 Task: Look for products in the category "Toothpaste" from Lumineux only.
Action: Mouse moved to (820, 348)
Screenshot: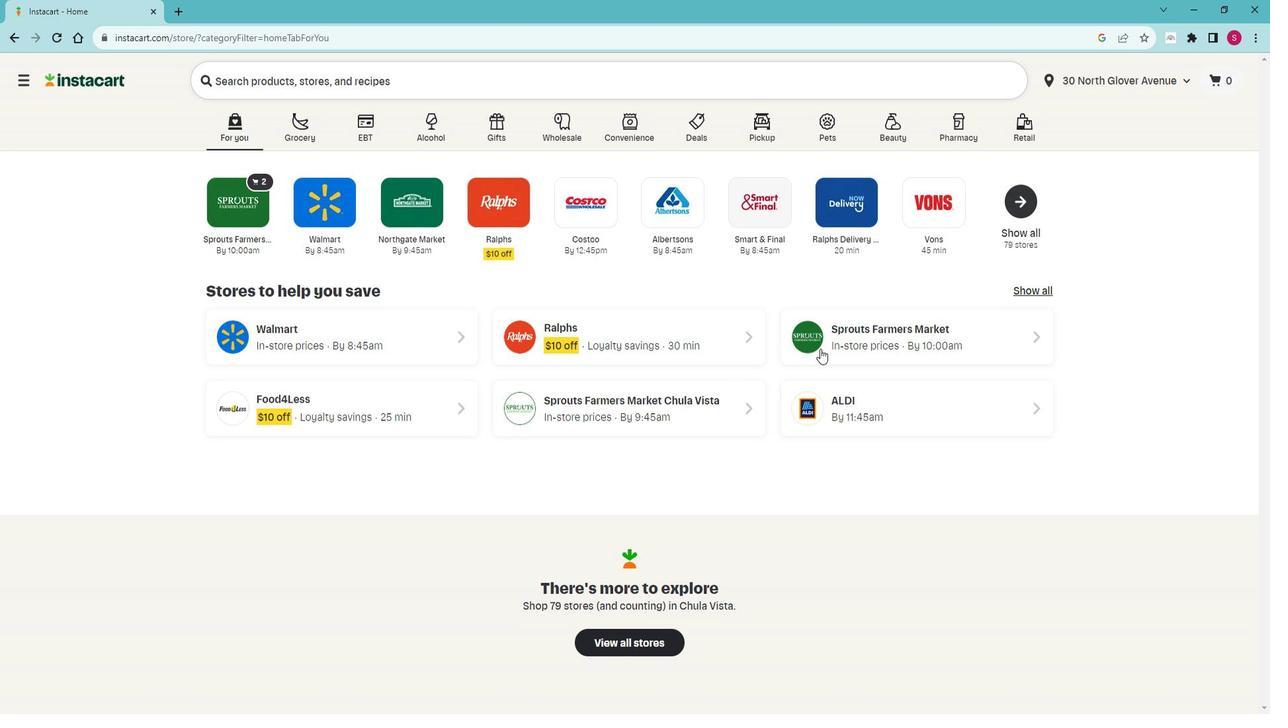 
Action: Mouse pressed left at (820, 348)
Screenshot: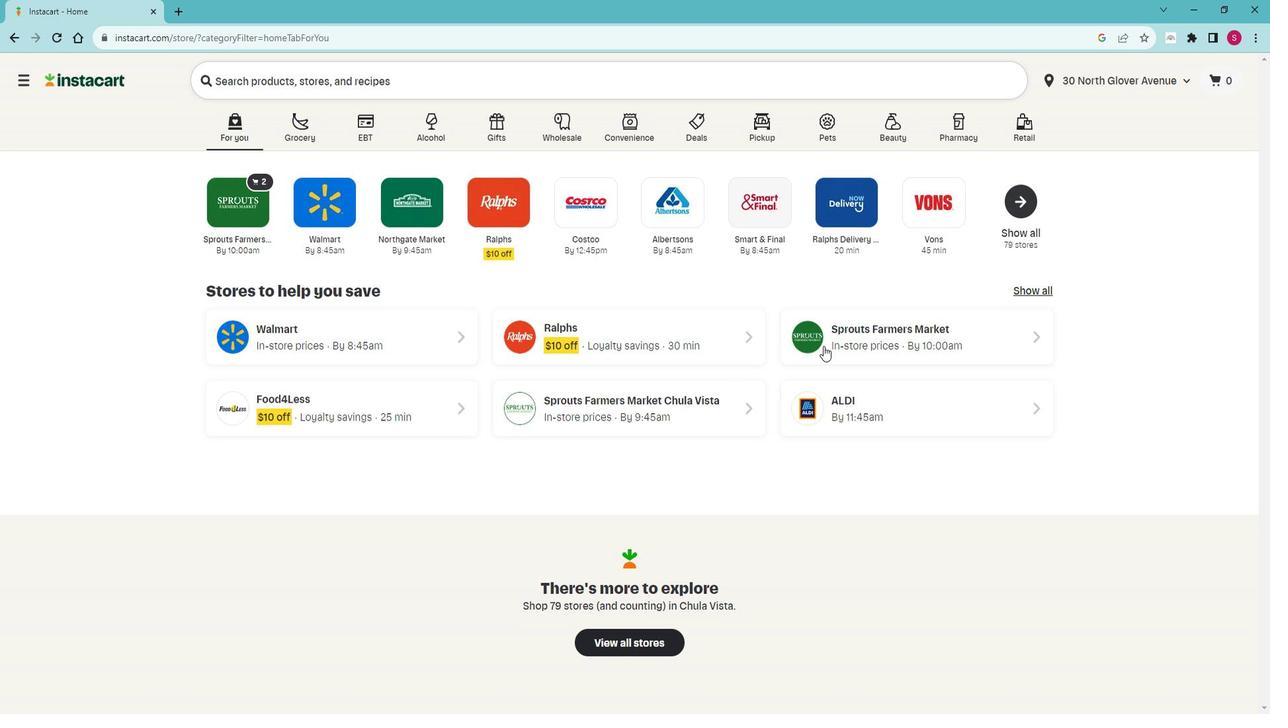 
Action: Mouse moved to (119, 467)
Screenshot: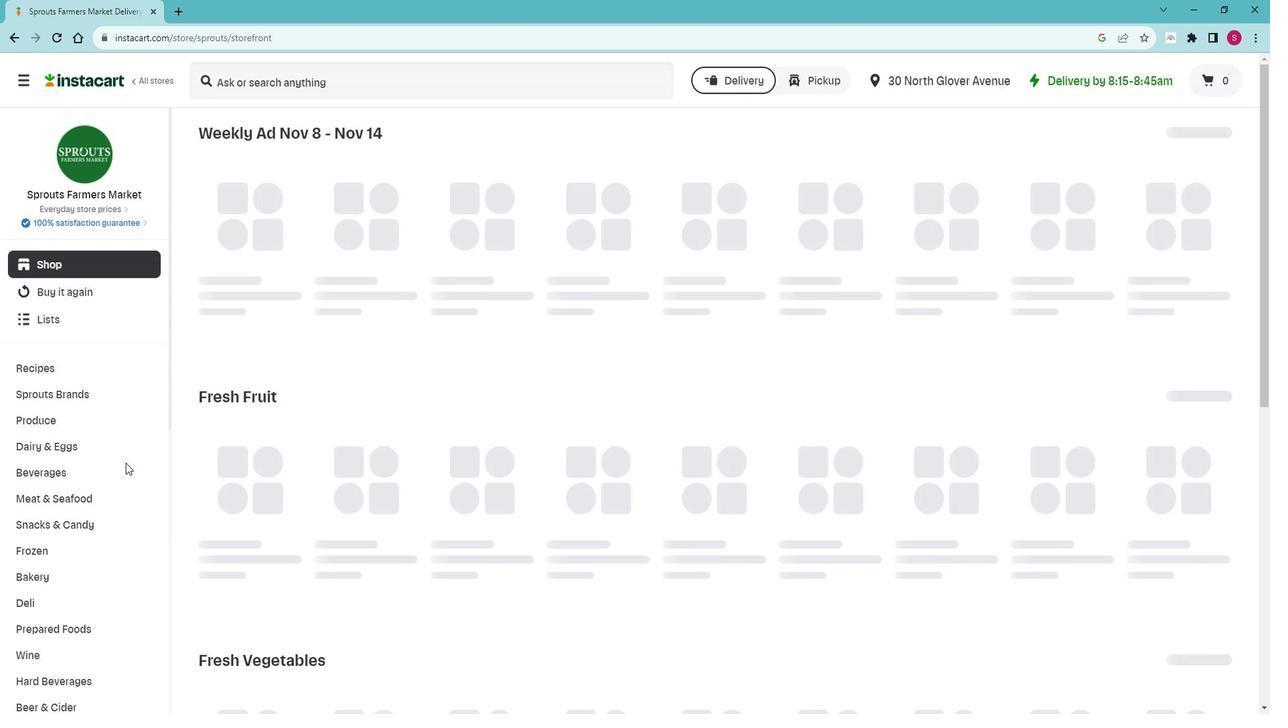 
Action: Mouse scrolled (119, 466) with delta (0, 0)
Screenshot: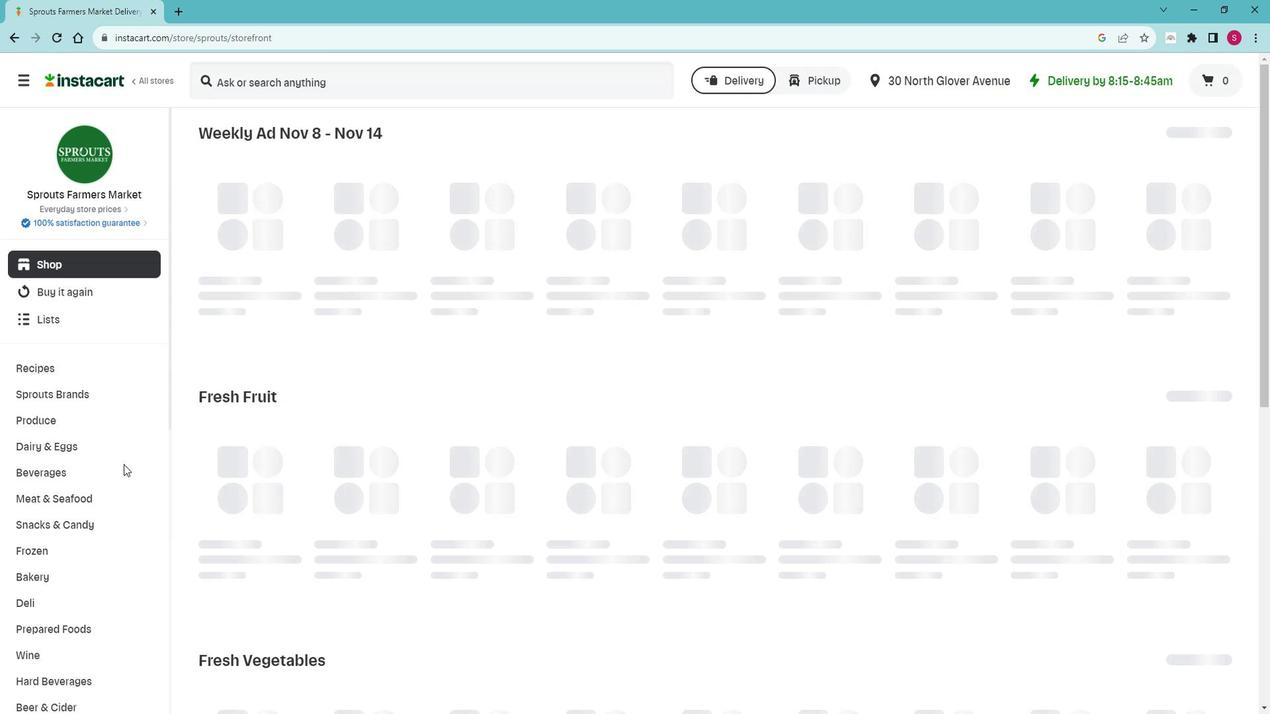 
Action: Mouse scrolled (119, 466) with delta (0, 0)
Screenshot: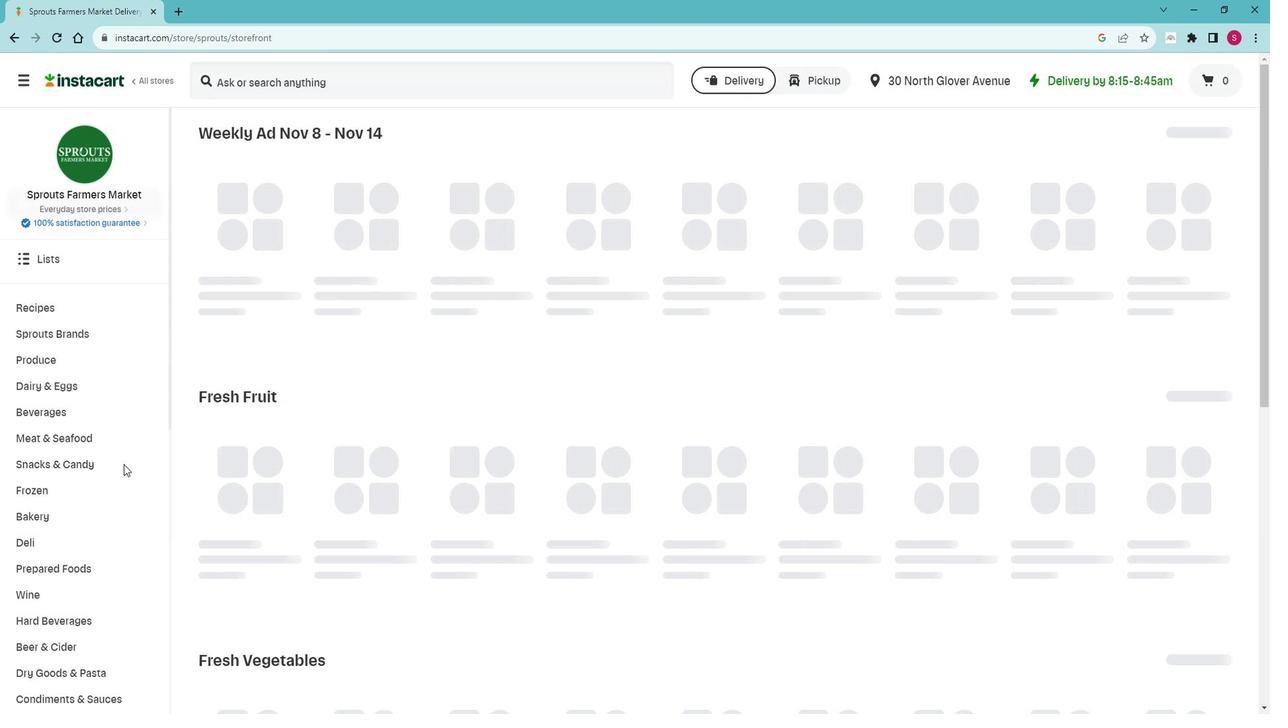 
Action: Mouse moved to (118, 467)
Screenshot: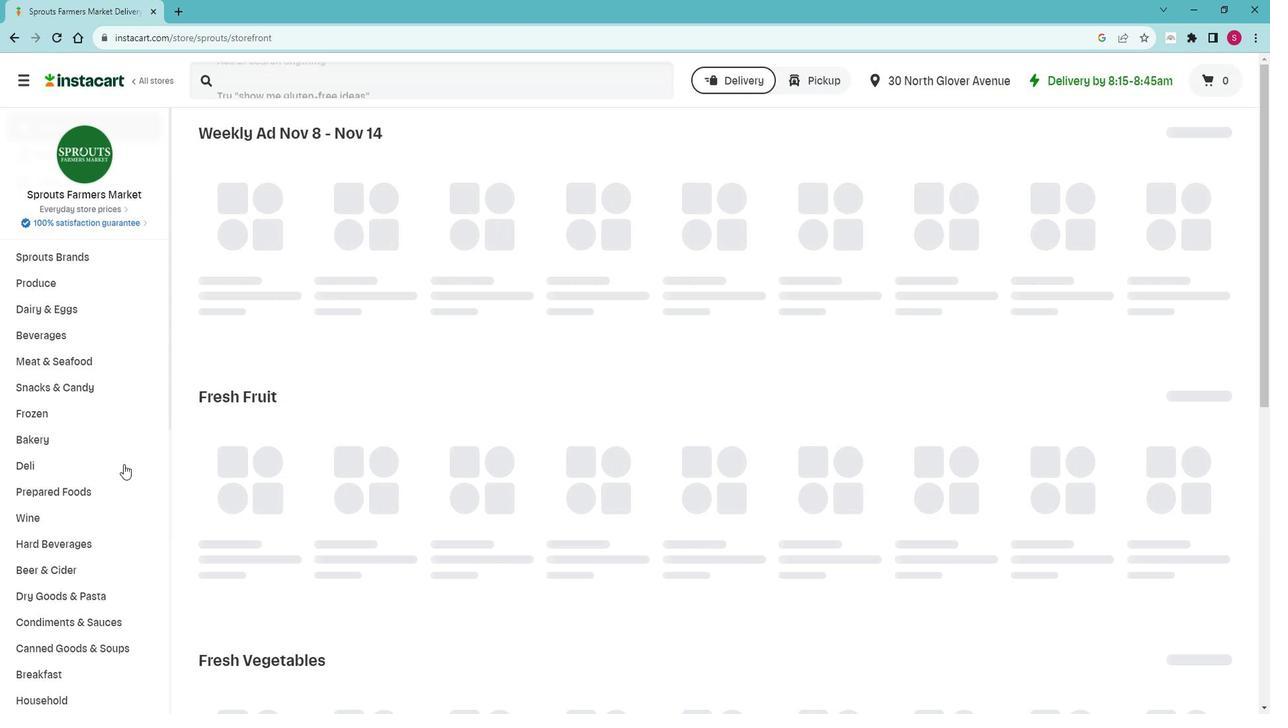 
Action: Mouse scrolled (118, 466) with delta (0, 0)
Screenshot: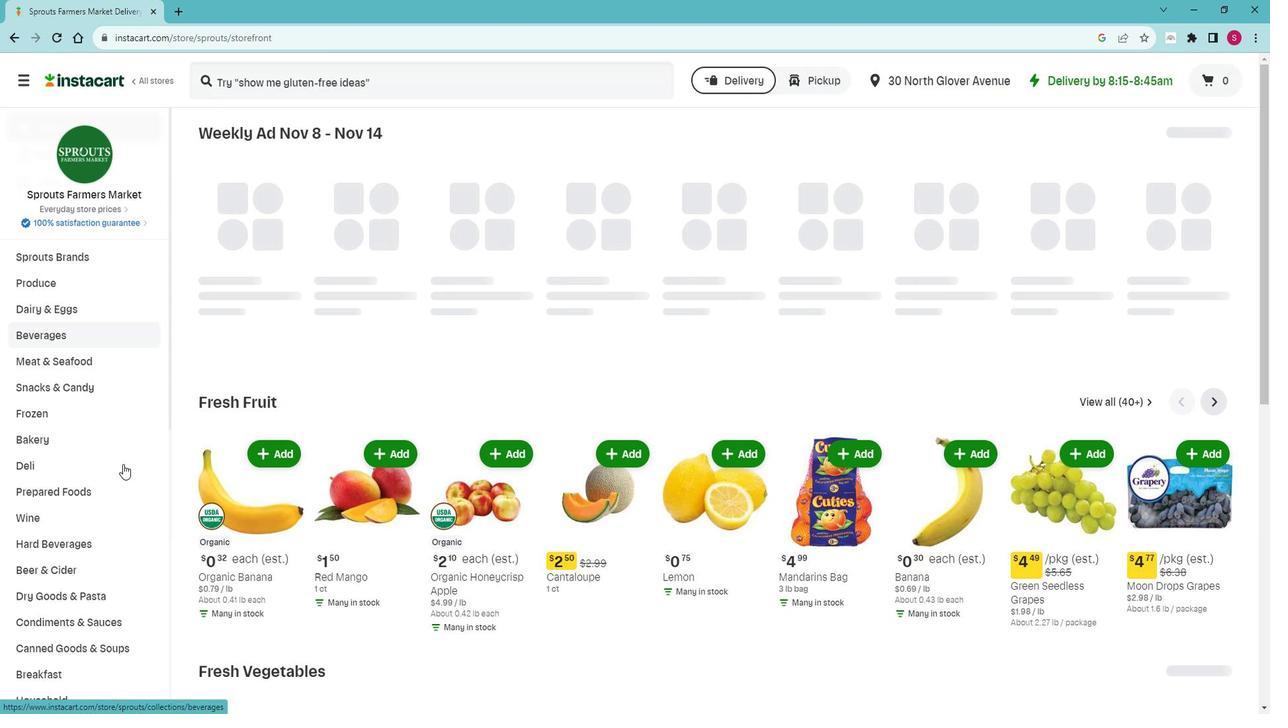 
Action: Mouse moved to (102, 450)
Screenshot: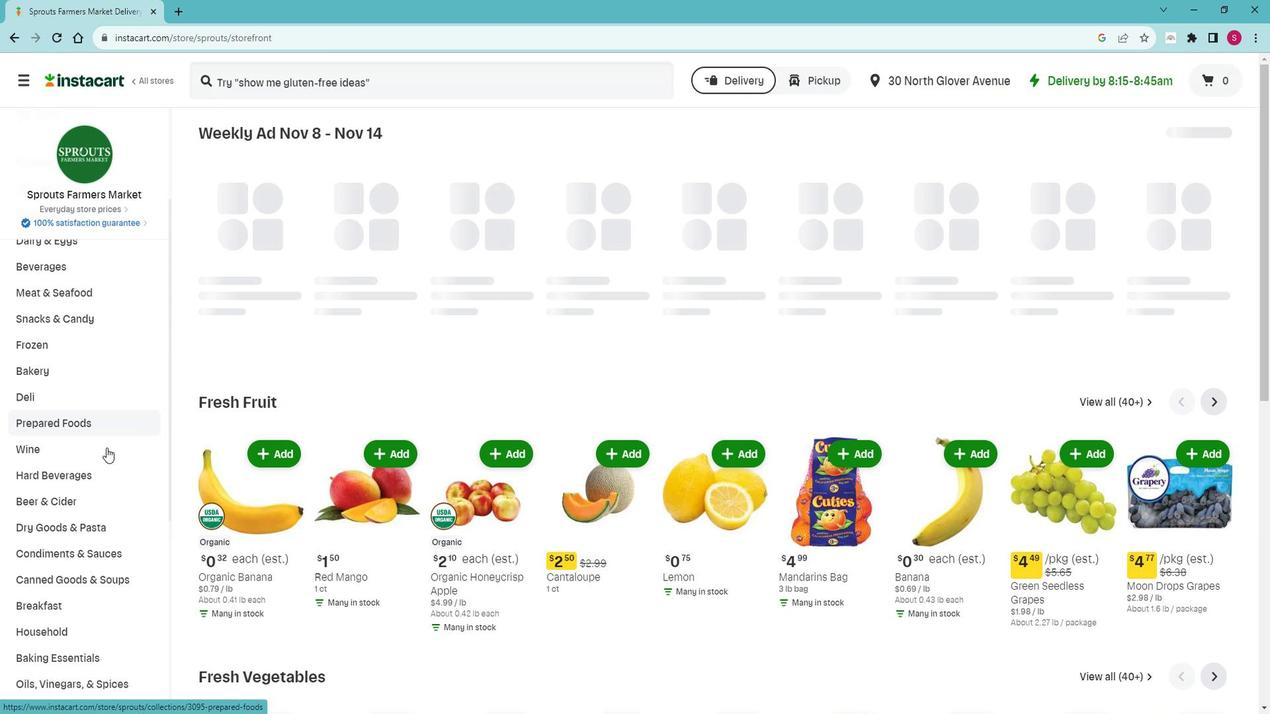 
Action: Mouse scrolled (102, 449) with delta (0, 0)
Screenshot: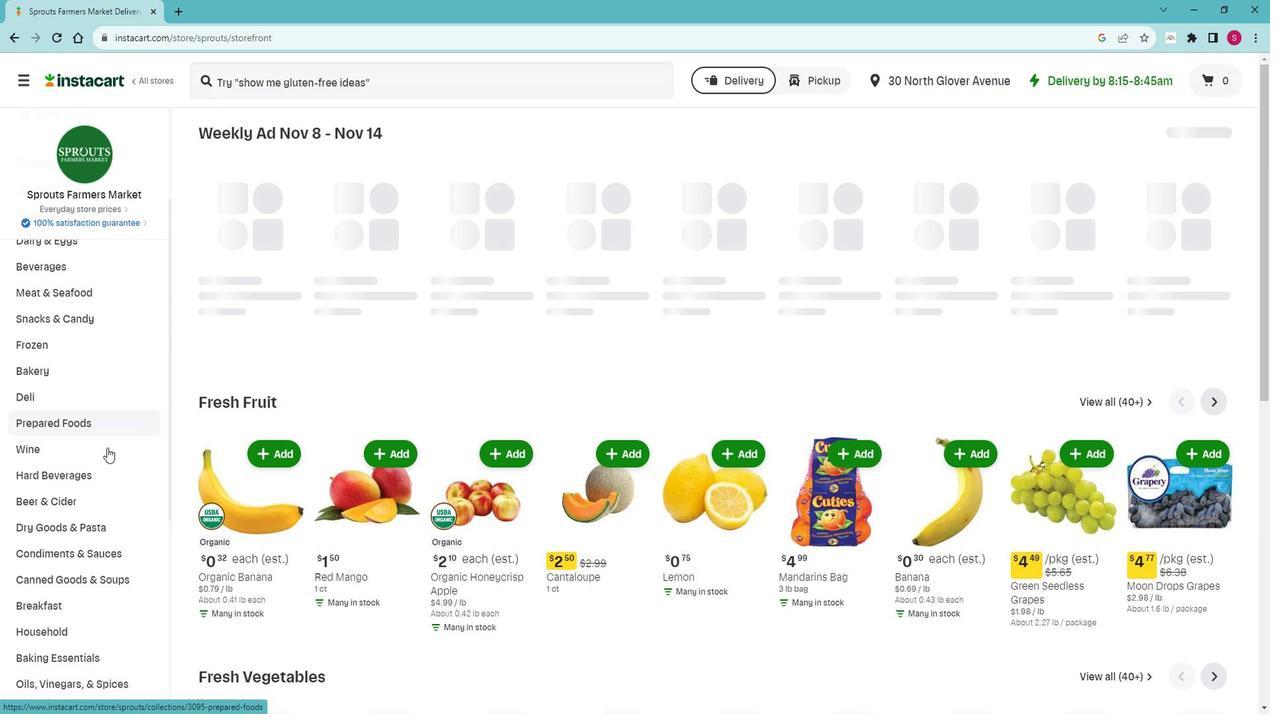 
Action: Mouse moved to (102, 451)
Screenshot: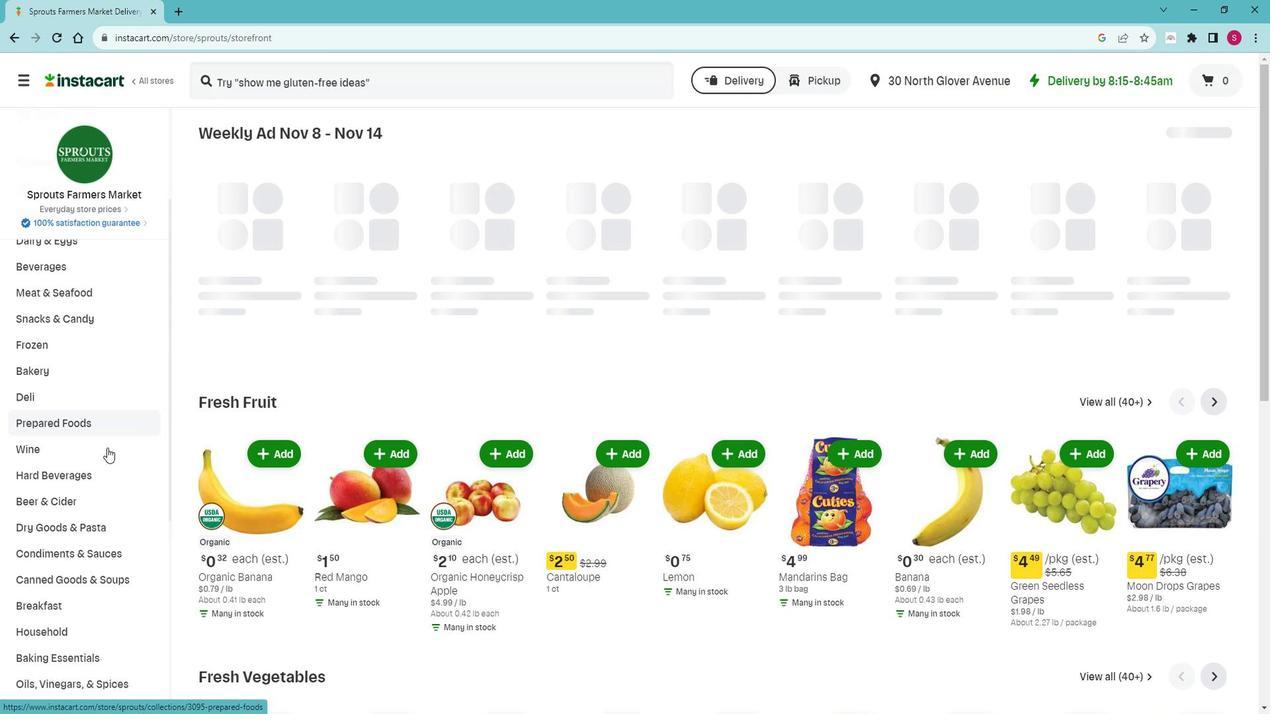 
Action: Mouse scrolled (102, 450) with delta (0, 0)
Screenshot: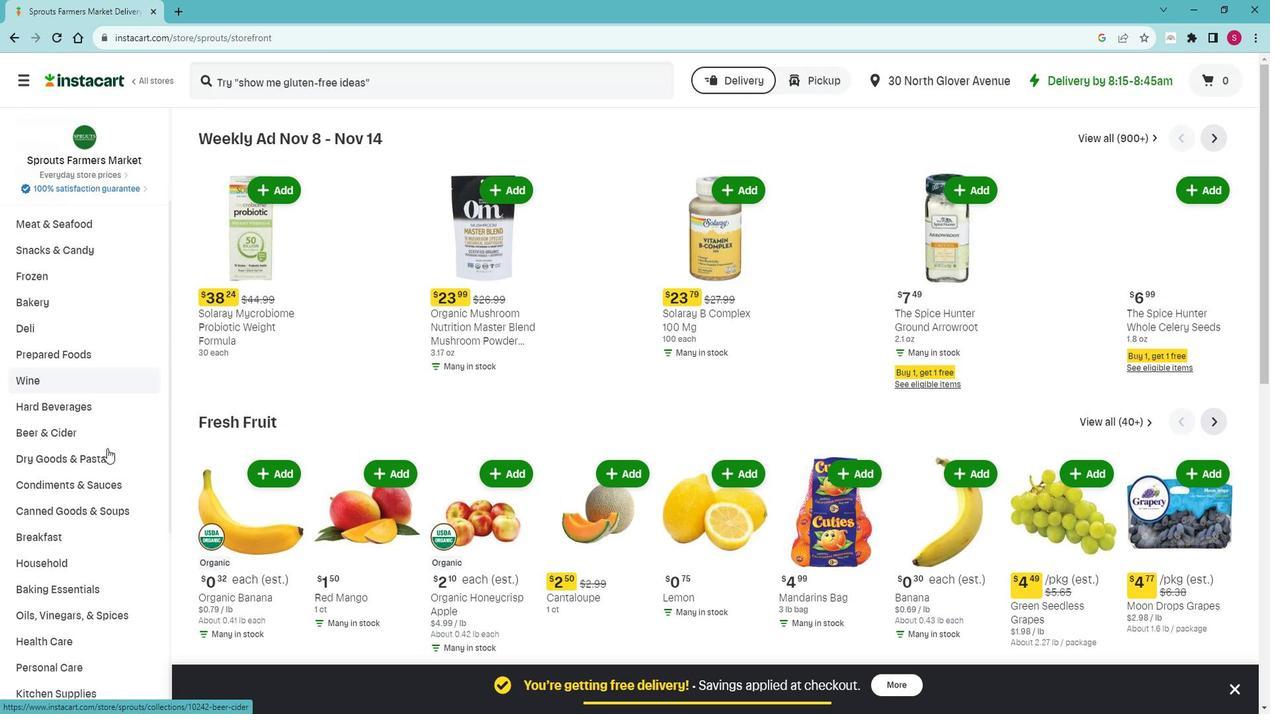
Action: Mouse scrolled (102, 450) with delta (0, 0)
Screenshot: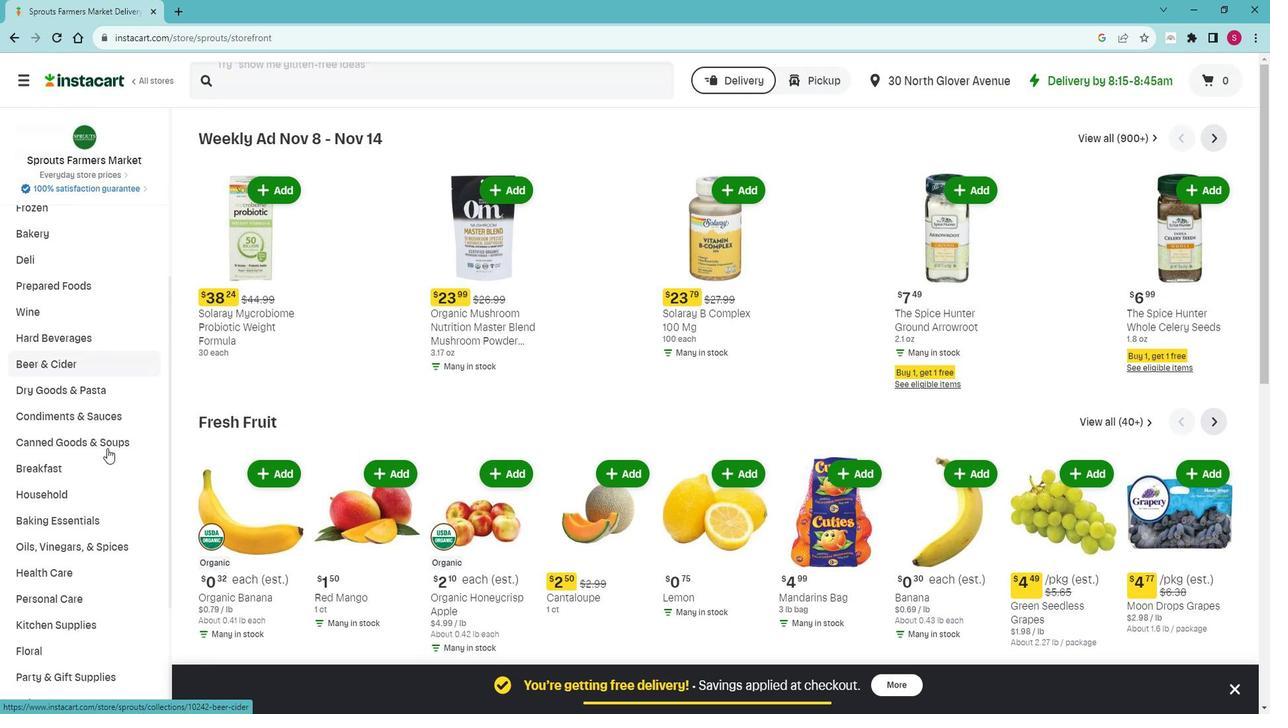 
Action: Mouse moved to (90, 533)
Screenshot: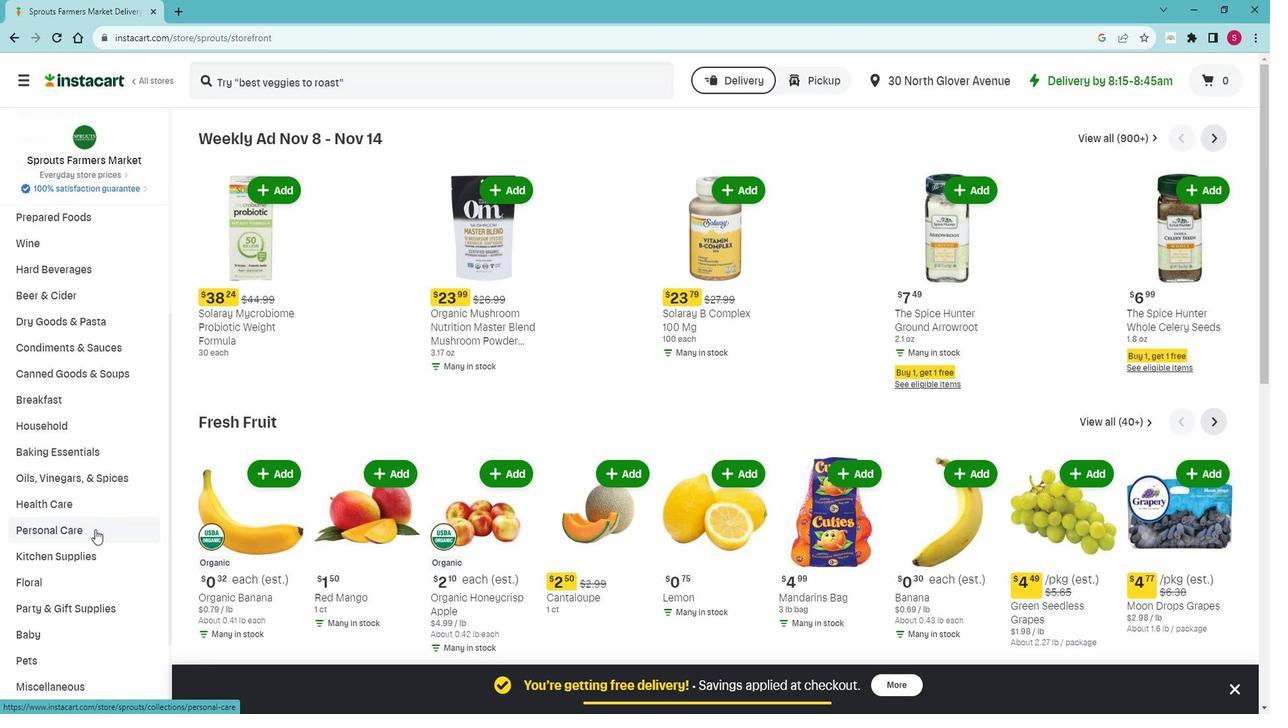 
Action: Mouse pressed left at (90, 533)
Screenshot: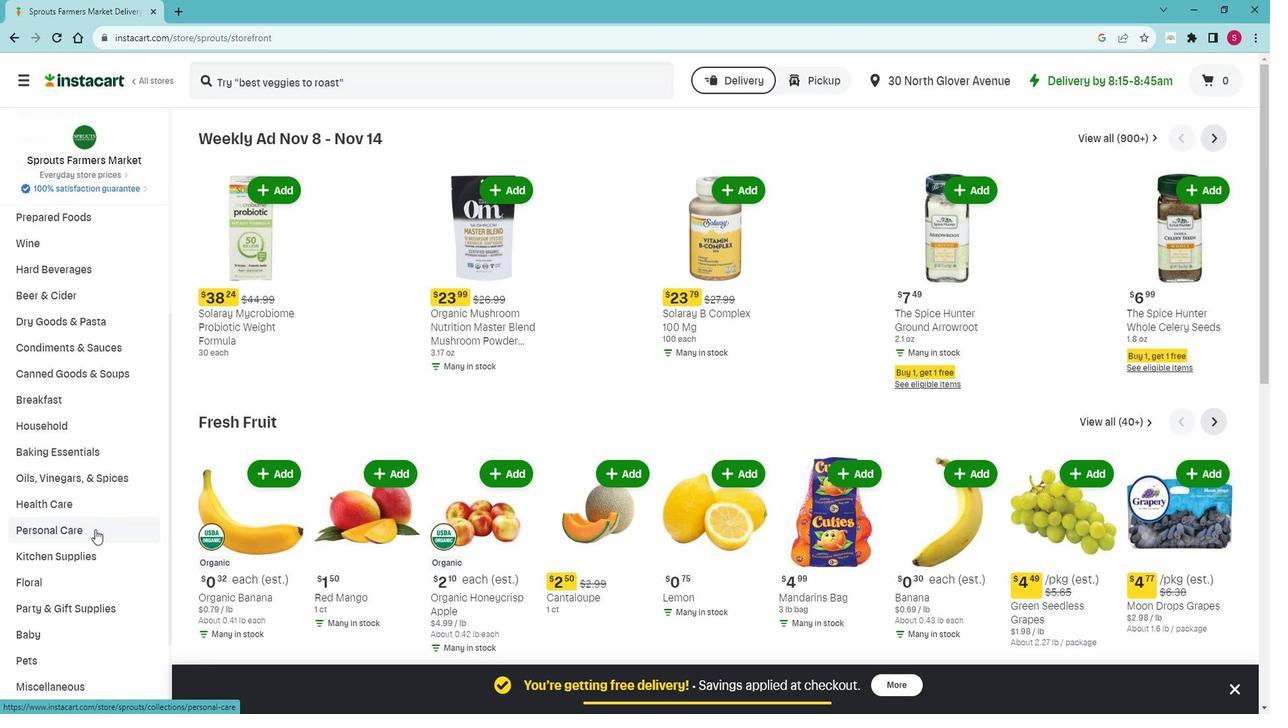 
Action: Mouse moved to (70, 582)
Screenshot: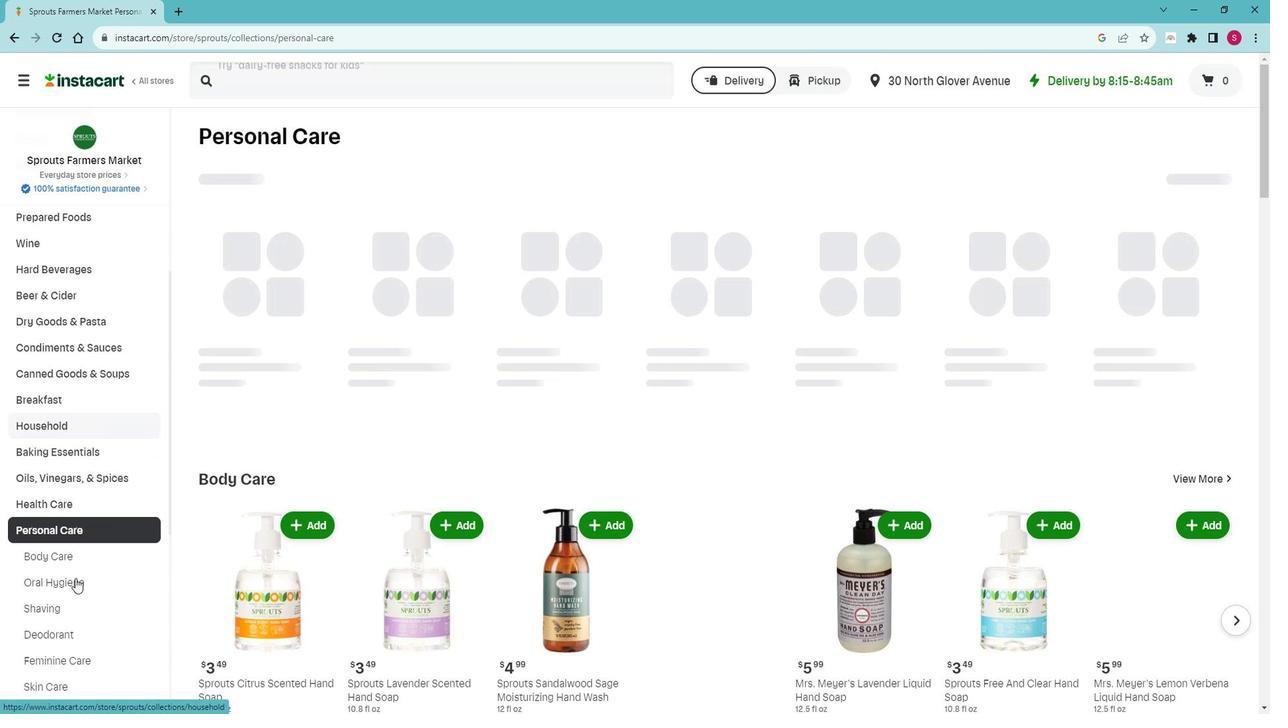 
Action: Mouse pressed left at (70, 582)
Screenshot: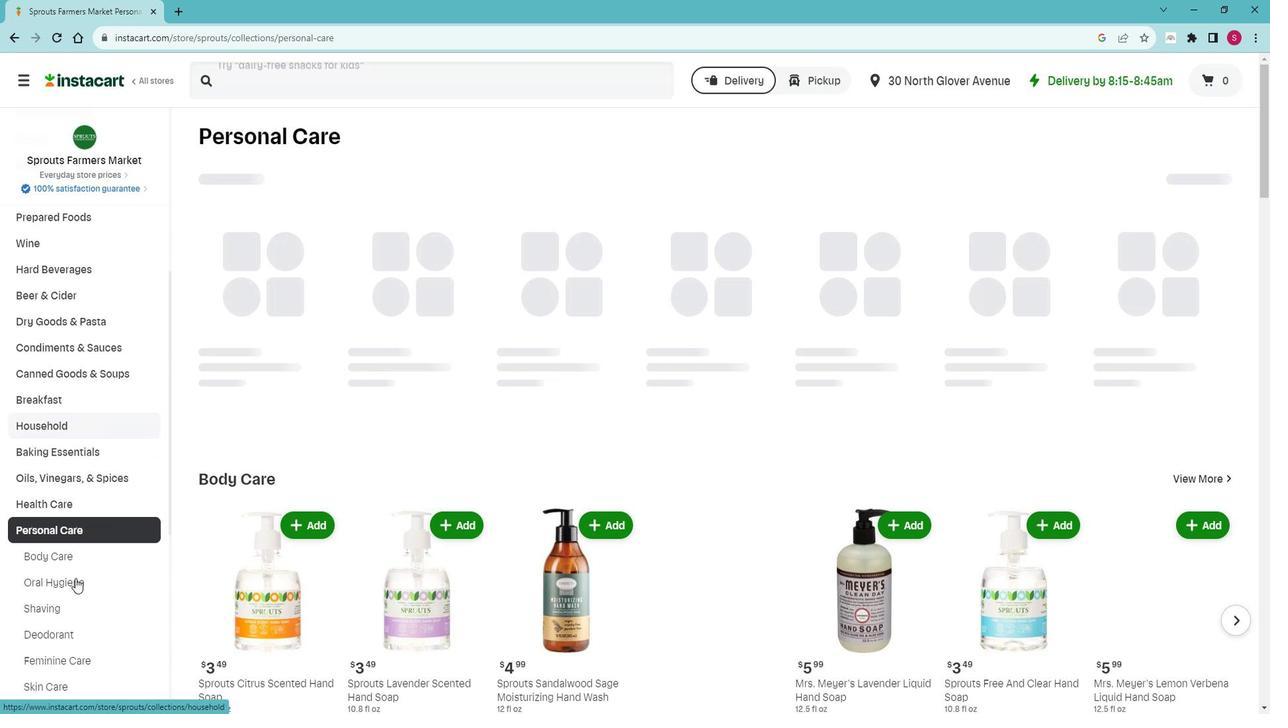 
Action: Mouse moved to (383, 195)
Screenshot: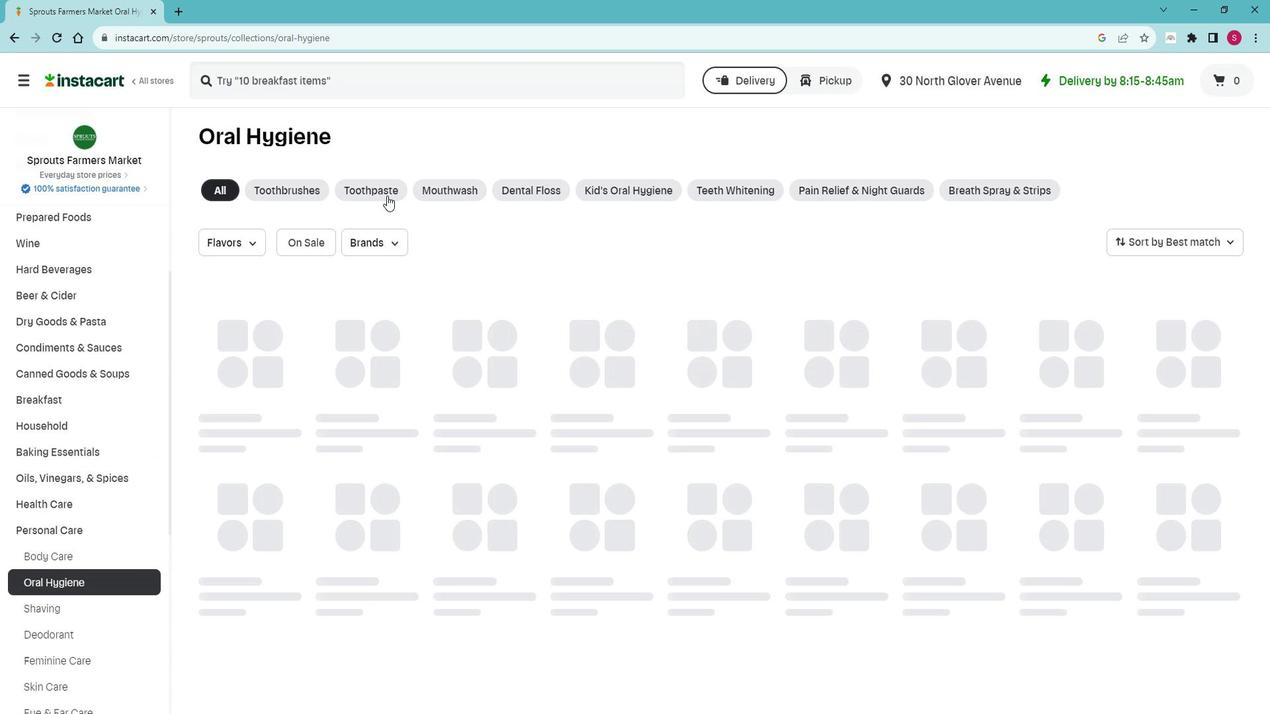 
Action: Mouse pressed left at (383, 195)
Screenshot: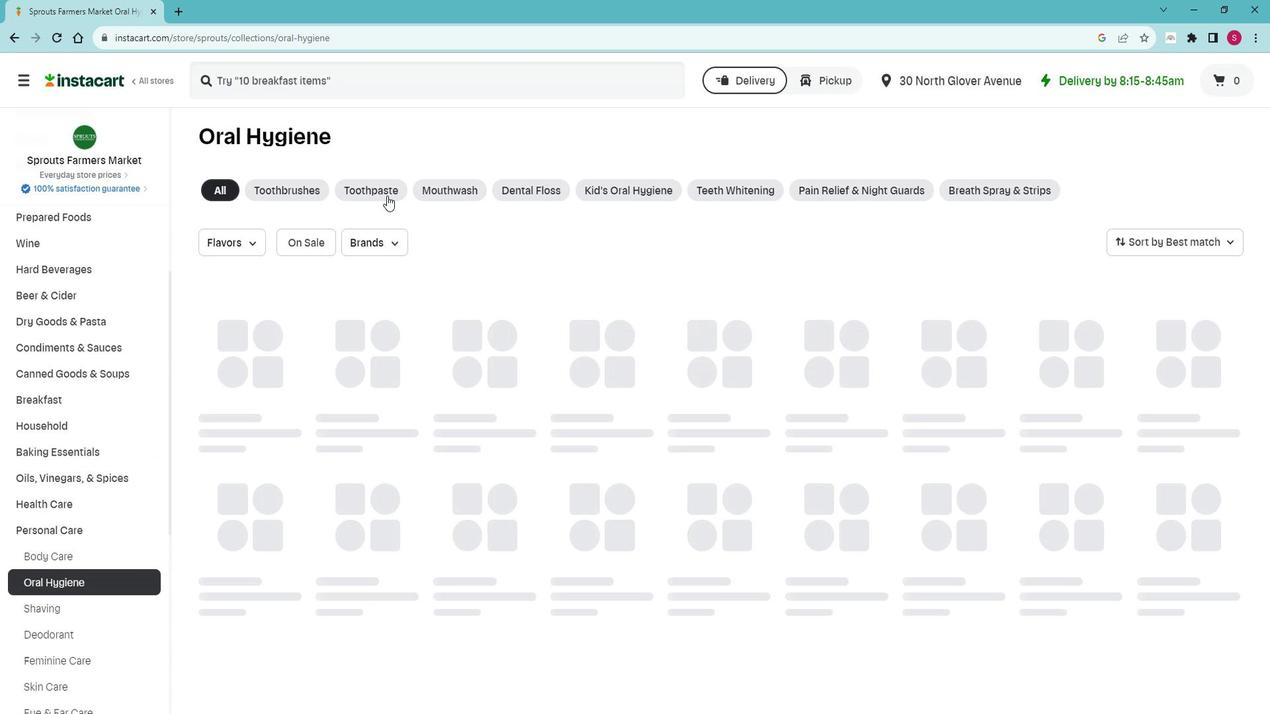 
Action: Mouse moved to (388, 231)
Screenshot: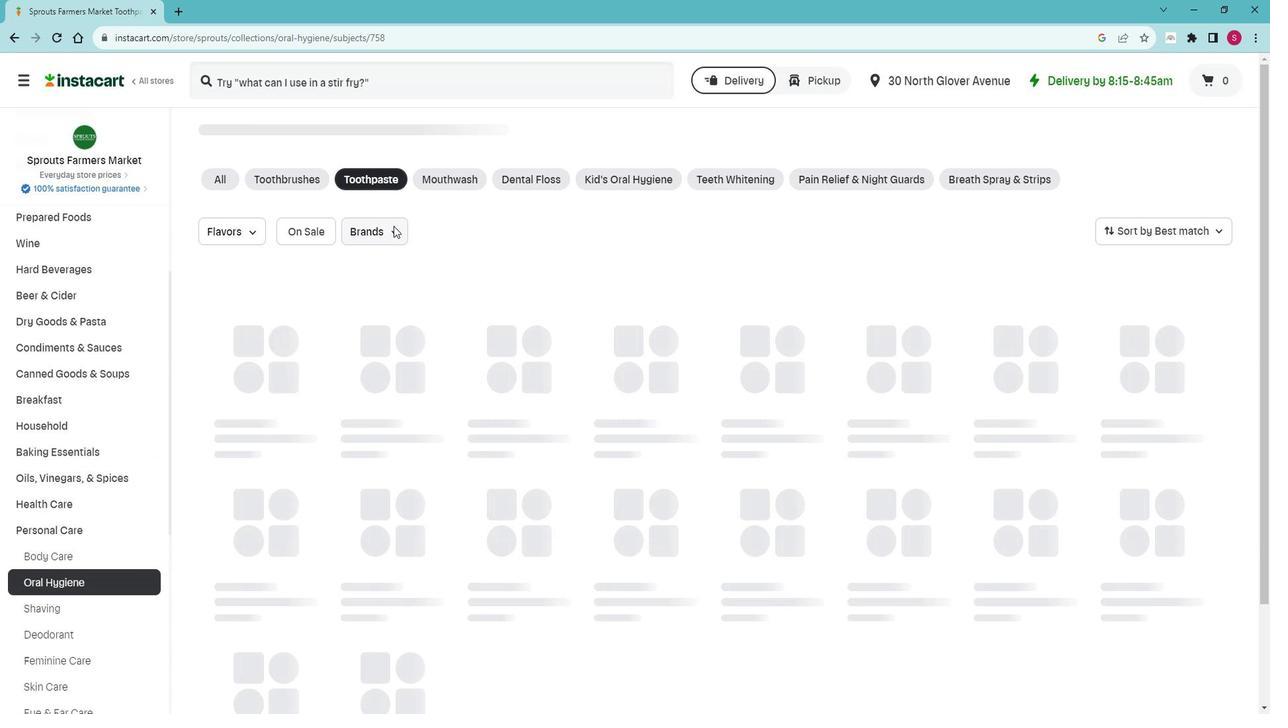 
Action: Mouse pressed left at (388, 231)
Screenshot: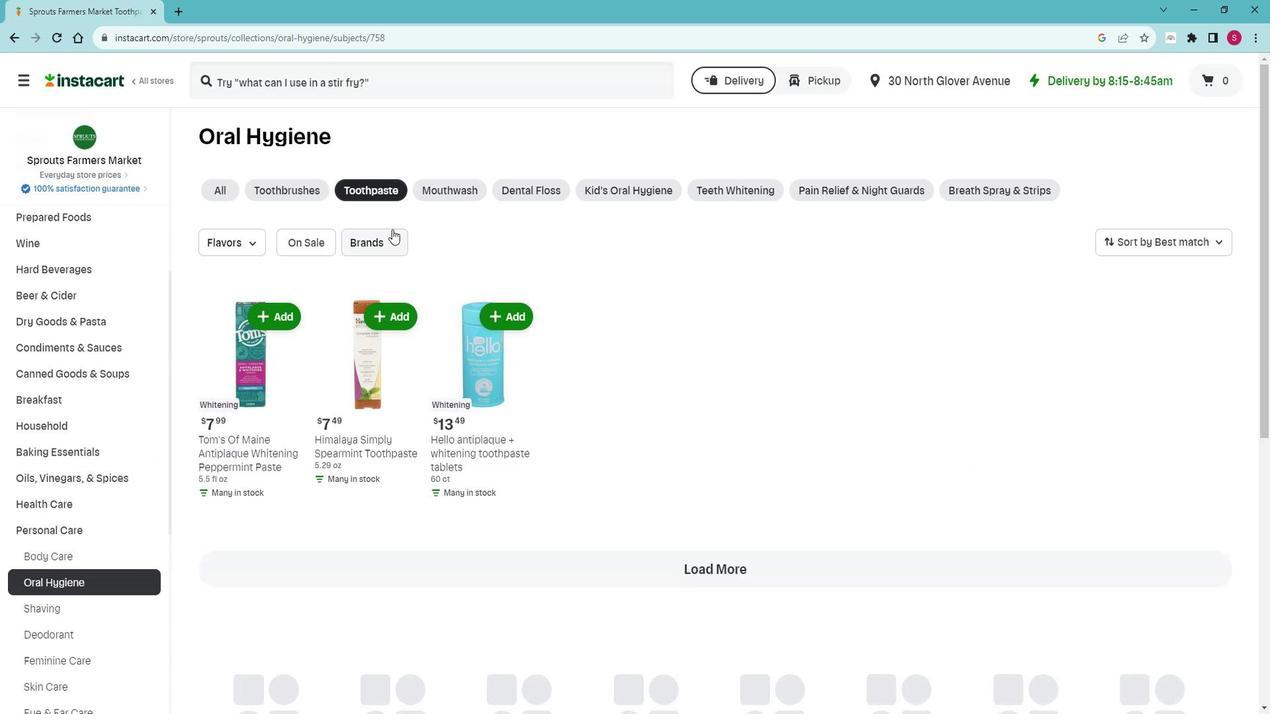 
Action: Mouse moved to (394, 295)
Screenshot: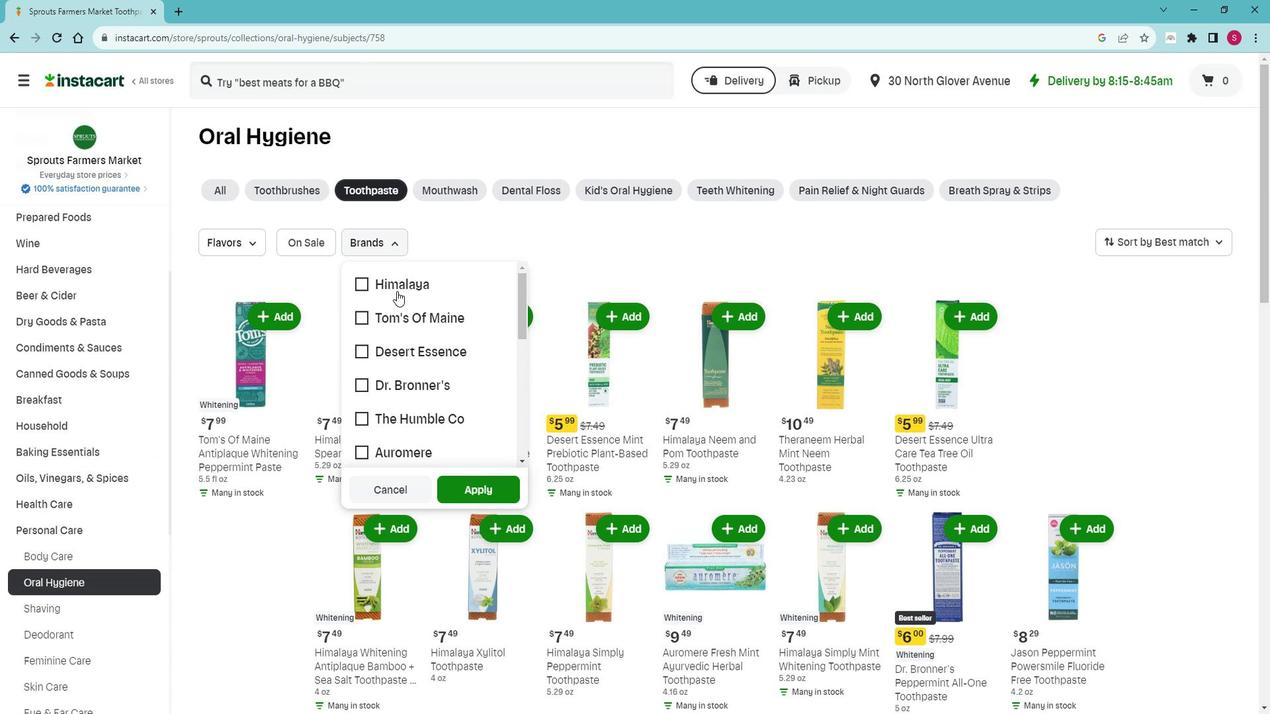 
Action: Mouse scrolled (394, 294) with delta (0, 0)
Screenshot: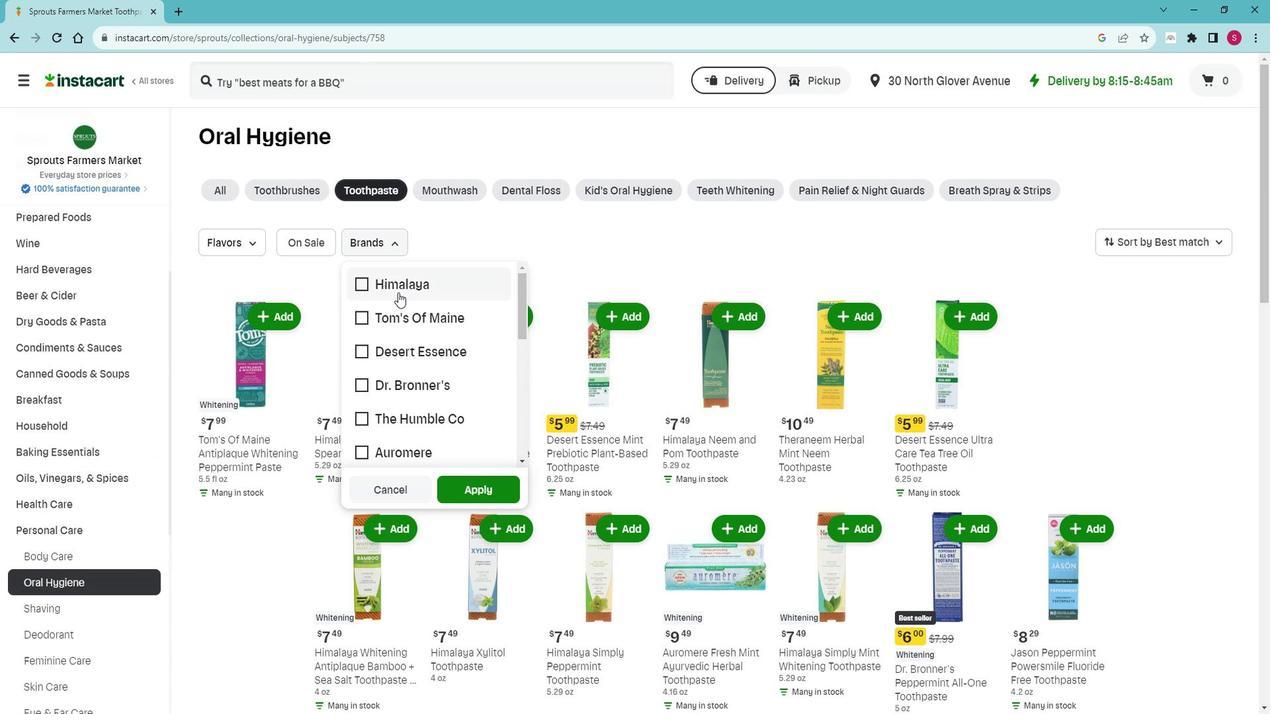 
Action: Mouse scrolled (394, 294) with delta (0, 0)
Screenshot: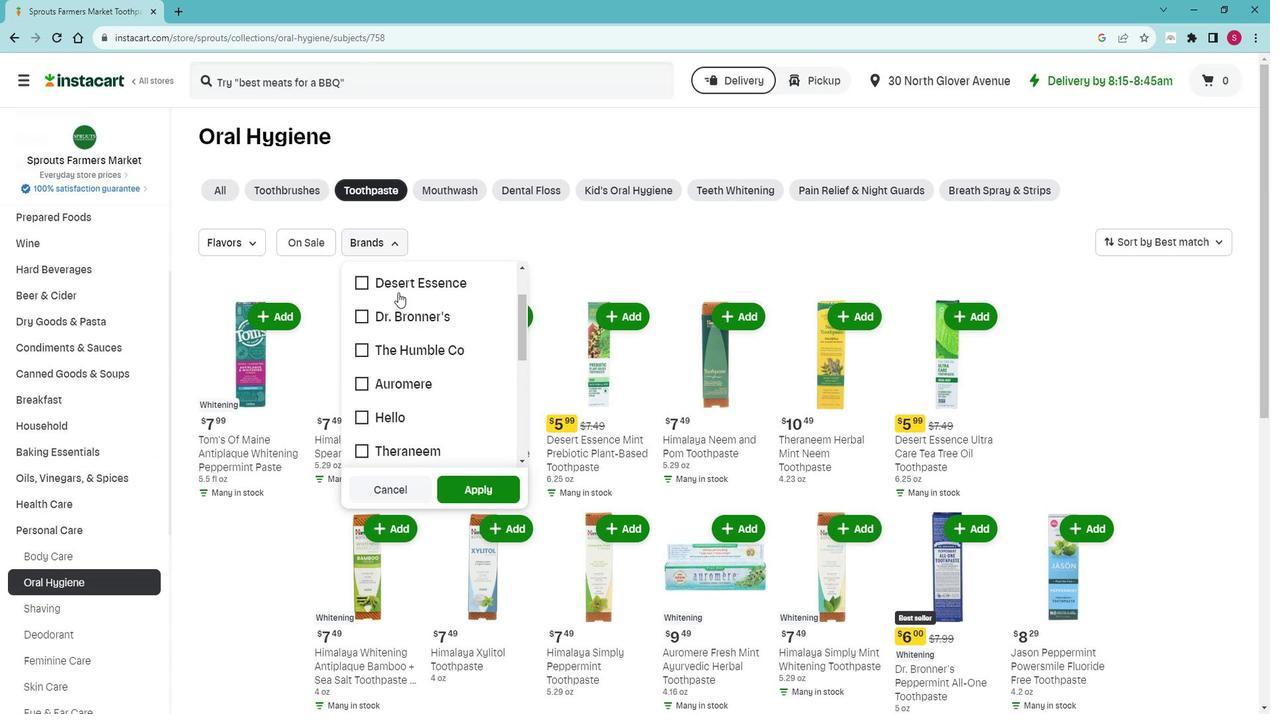 
Action: Mouse scrolled (394, 294) with delta (0, 0)
Screenshot: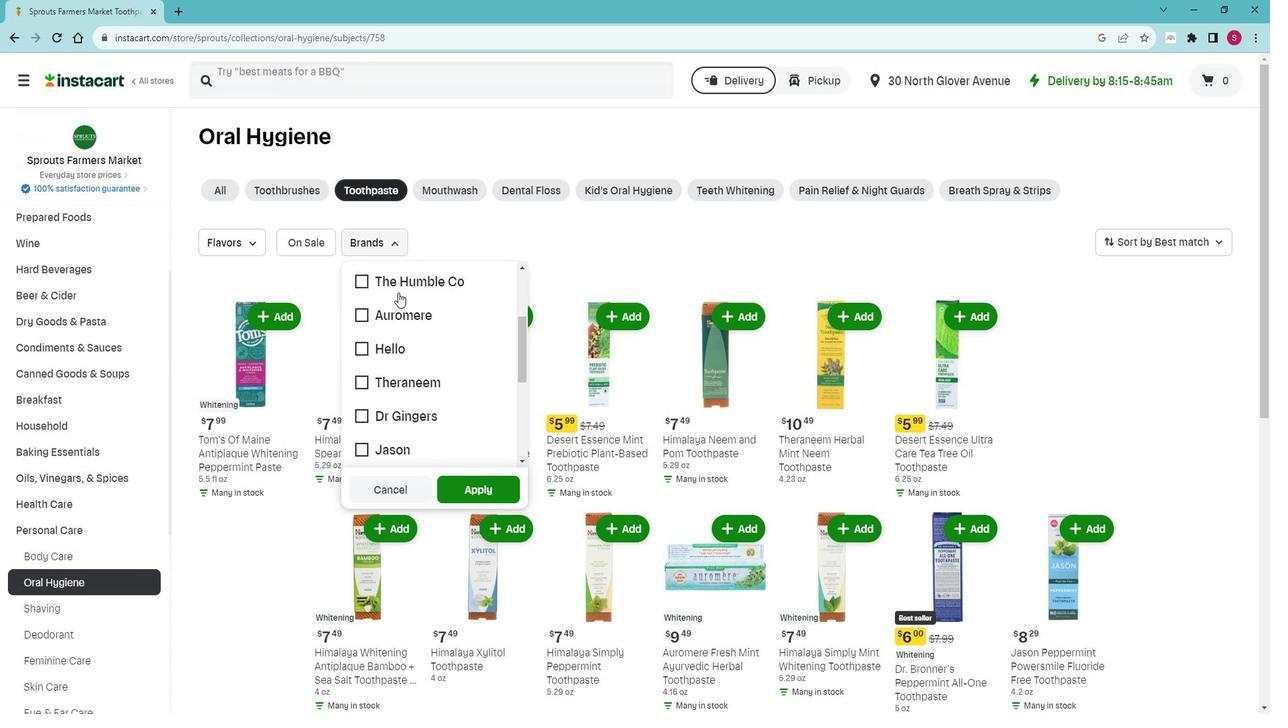 
Action: Mouse scrolled (394, 294) with delta (0, 0)
Screenshot: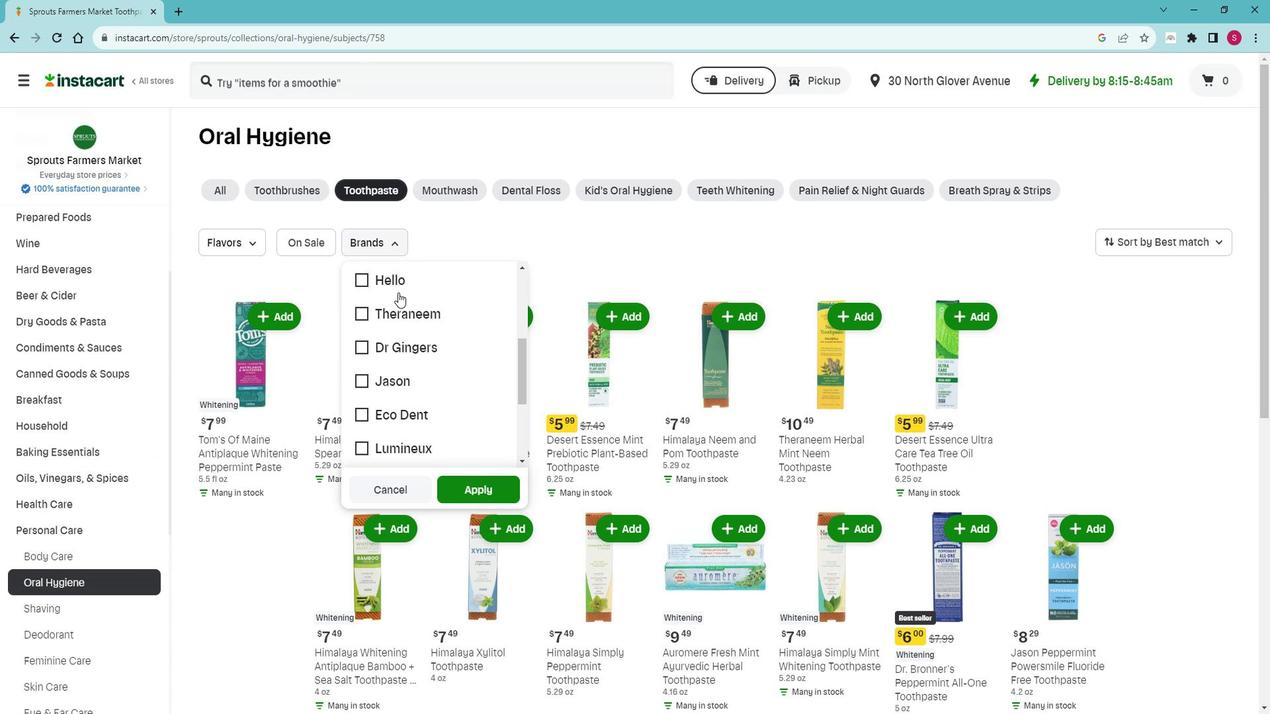 
Action: Mouse moved to (383, 385)
Screenshot: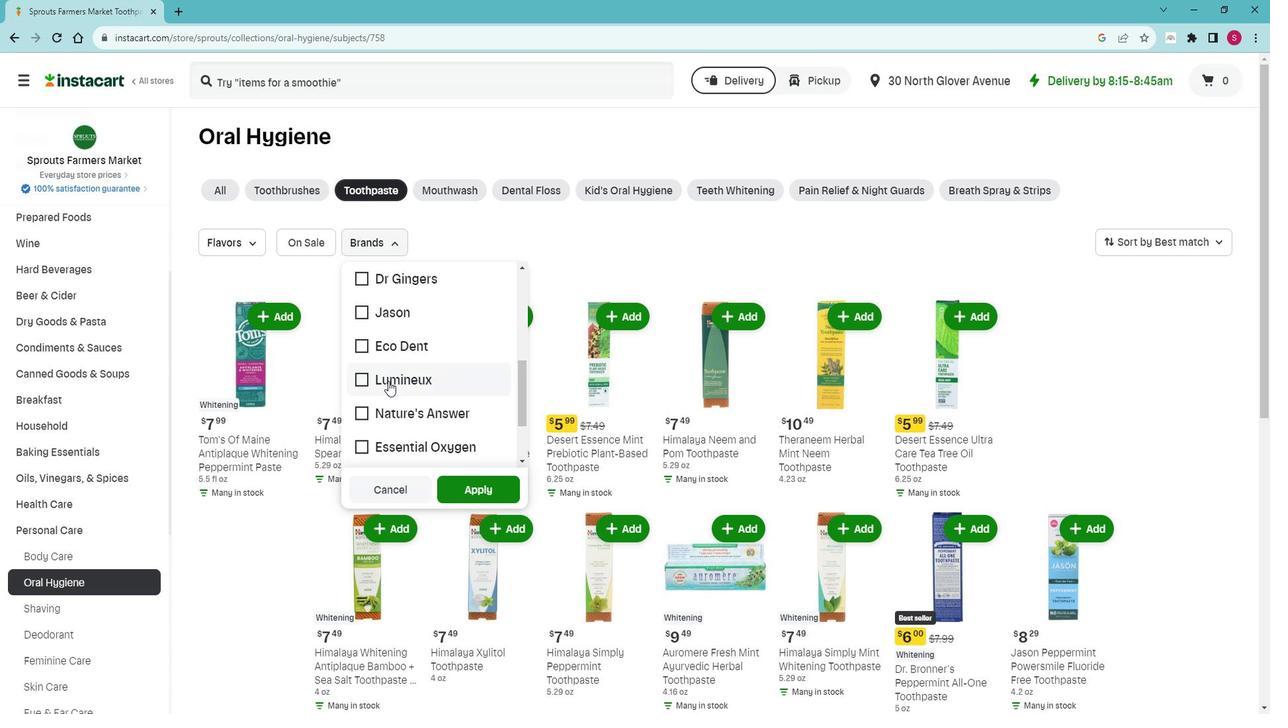
Action: Mouse pressed left at (383, 385)
Screenshot: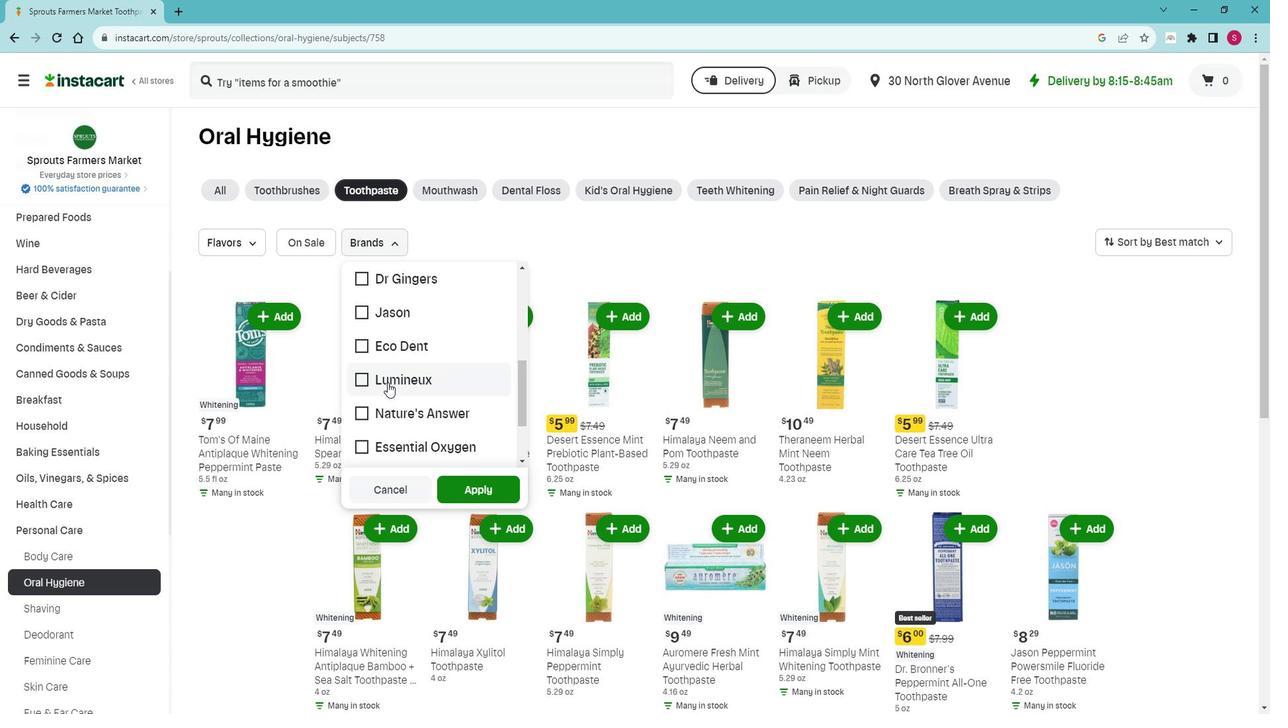 
Action: Mouse moved to (448, 482)
Screenshot: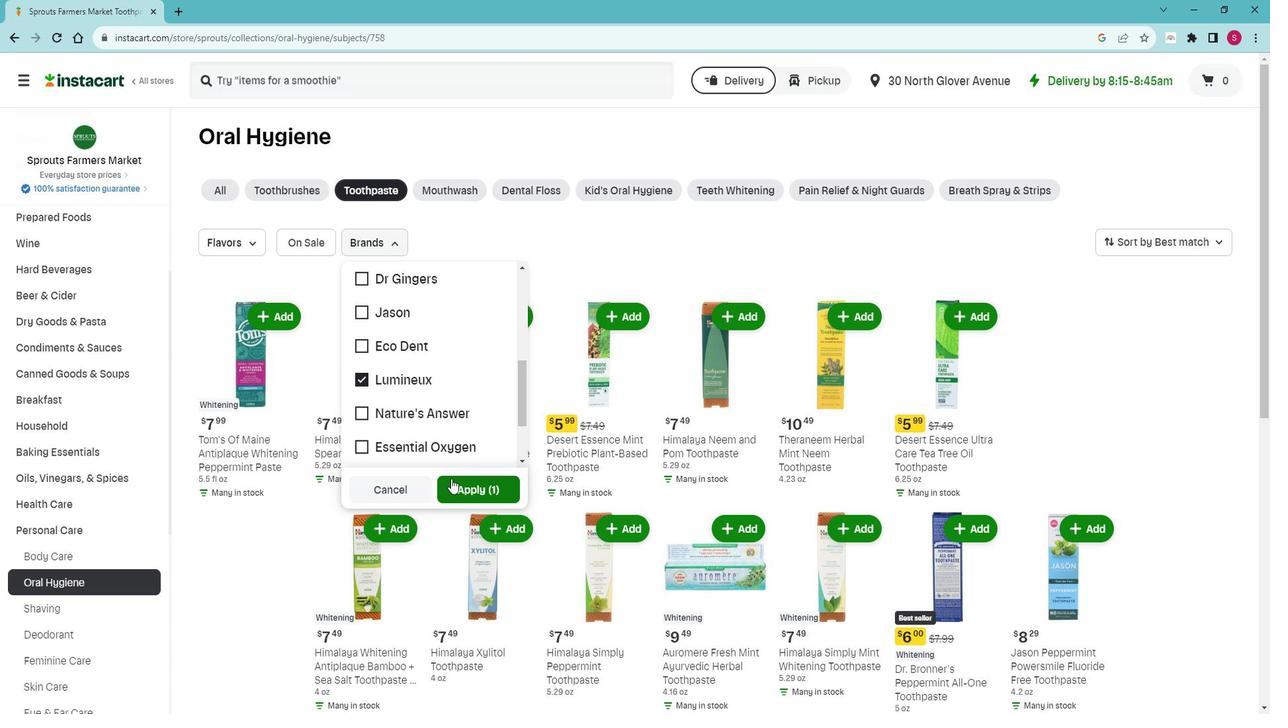 
Action: Mouse pressed left at (448, 482)
Screenshot: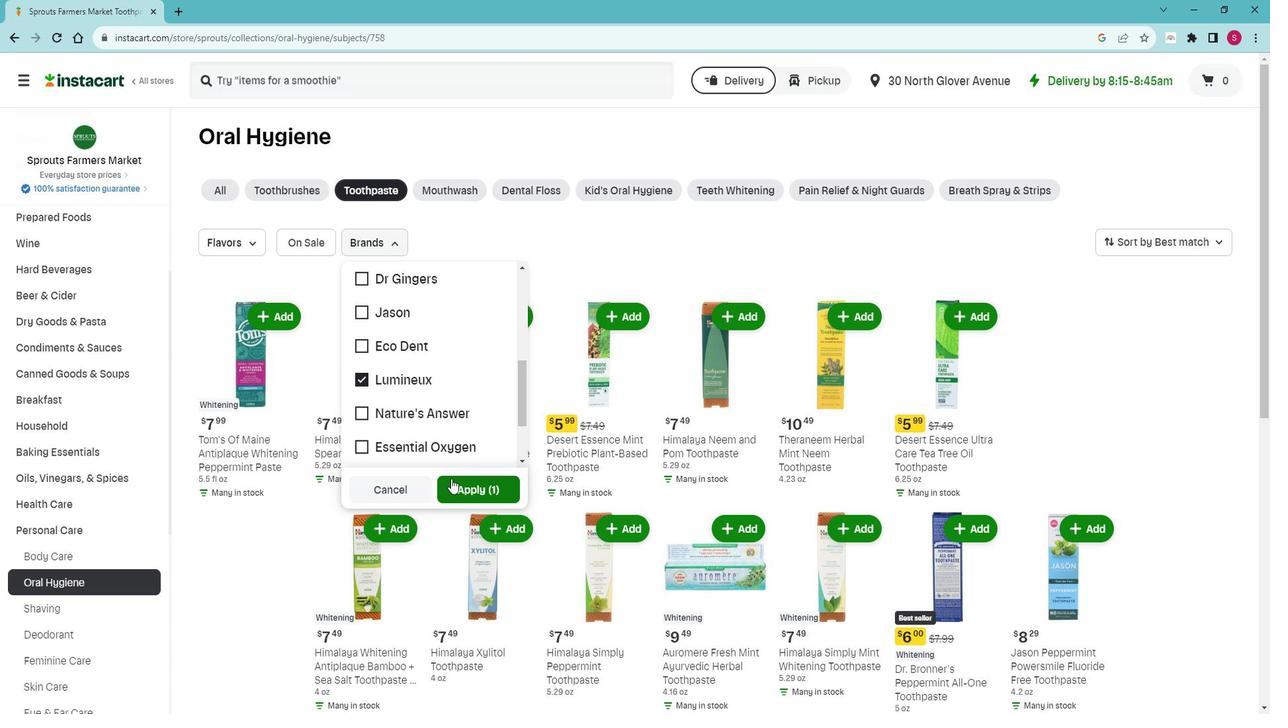 
Action: Mouse moved to (474, 406)
Screenshot: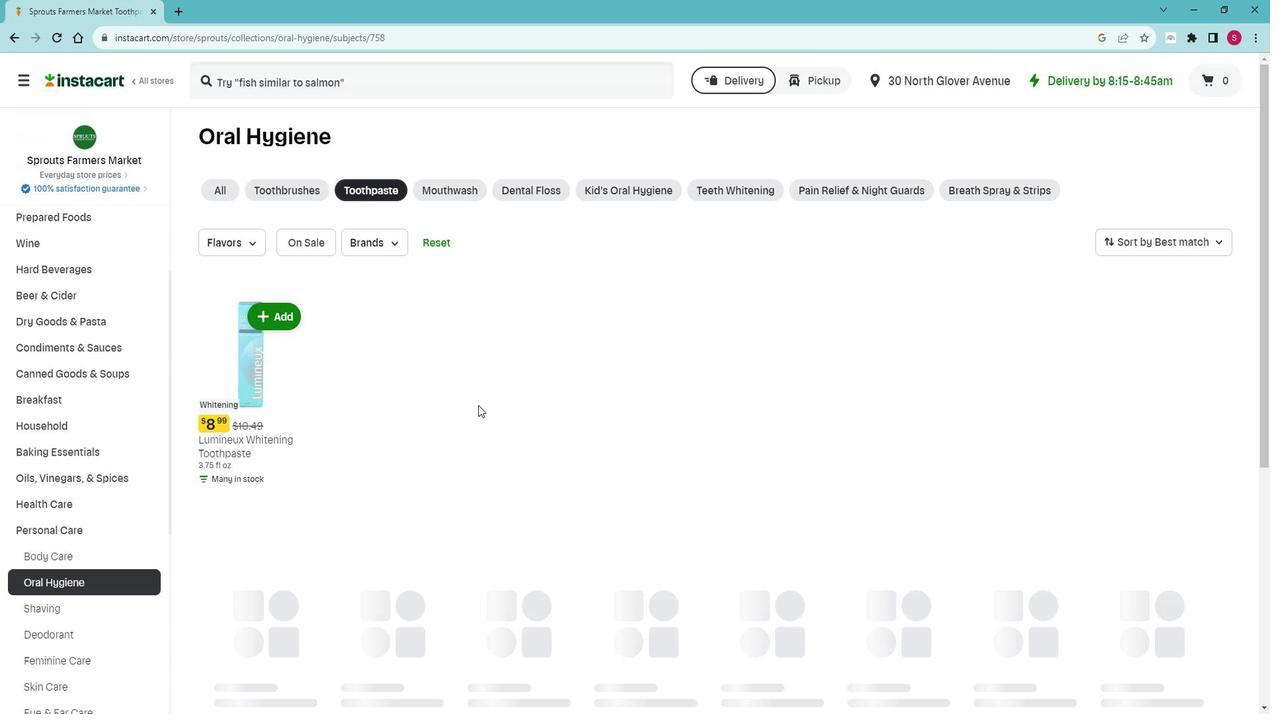 
